 Task: Look for products in the category "Tofu & Meat Alternatives" from House Foods only.
Action: Mouse moved to (829, 288)
Screenshot: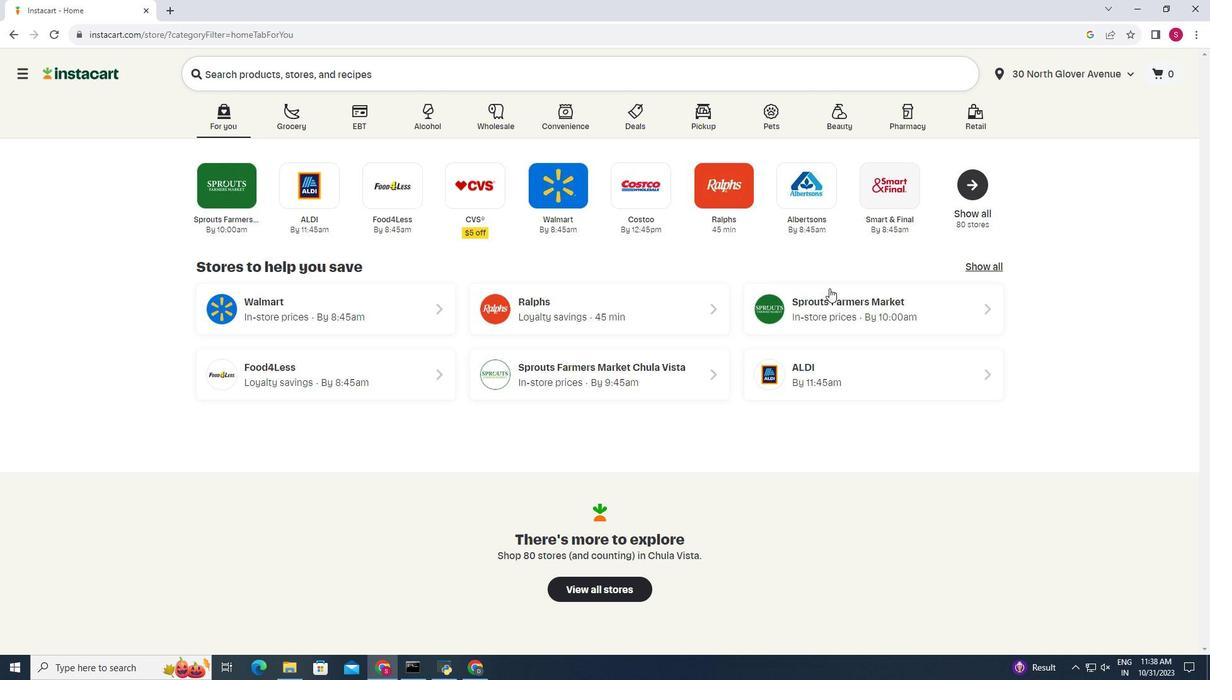 
Action: Mouse pressed left at (829, 288)
Screenshot: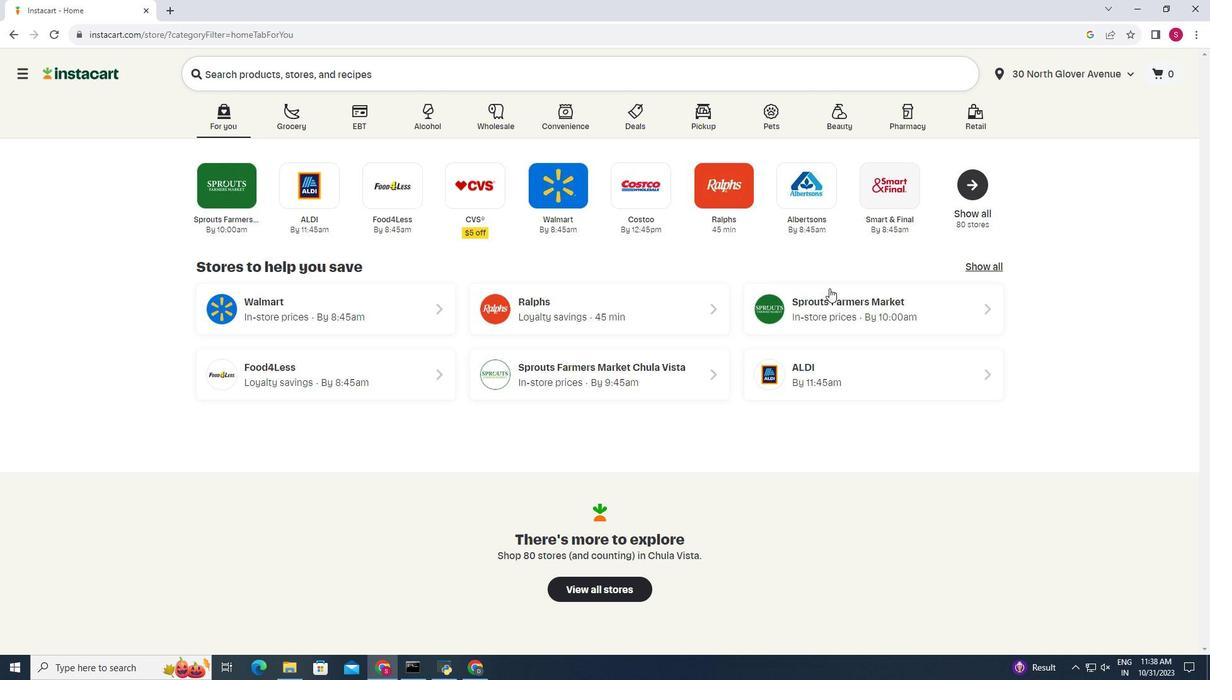 
Action: Mouse moved to (50, 552)
Screenshot: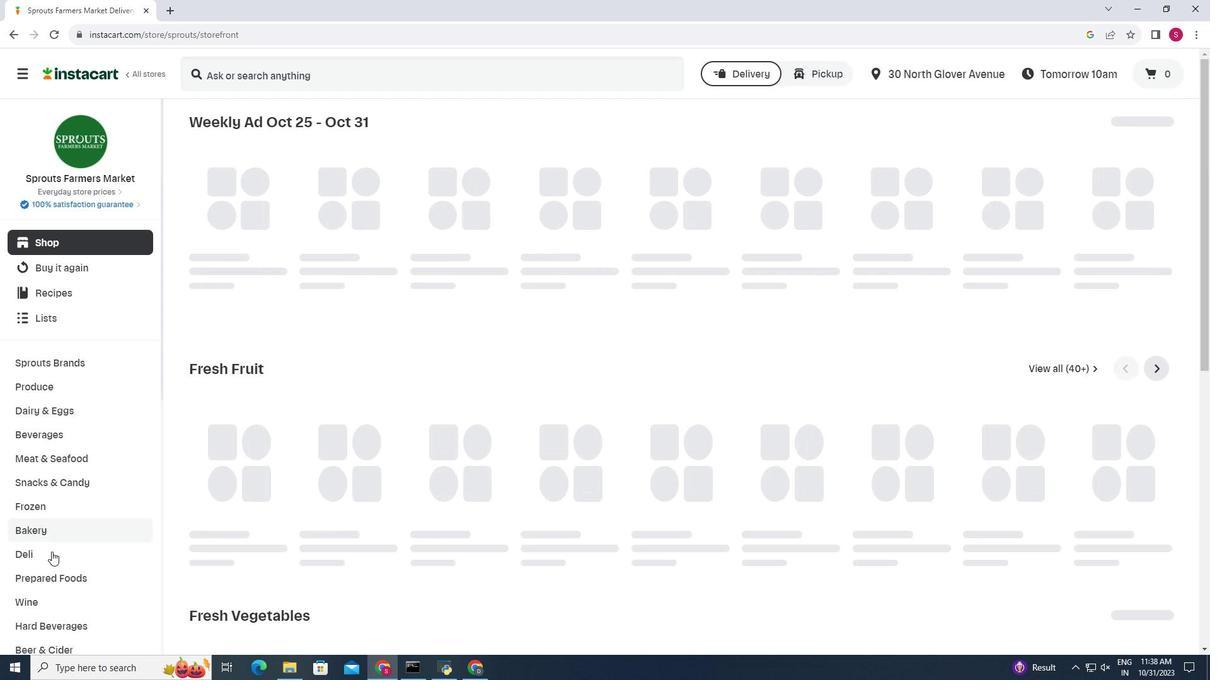 
Action: Mouse pressed left at (50, 552)
Screenshot: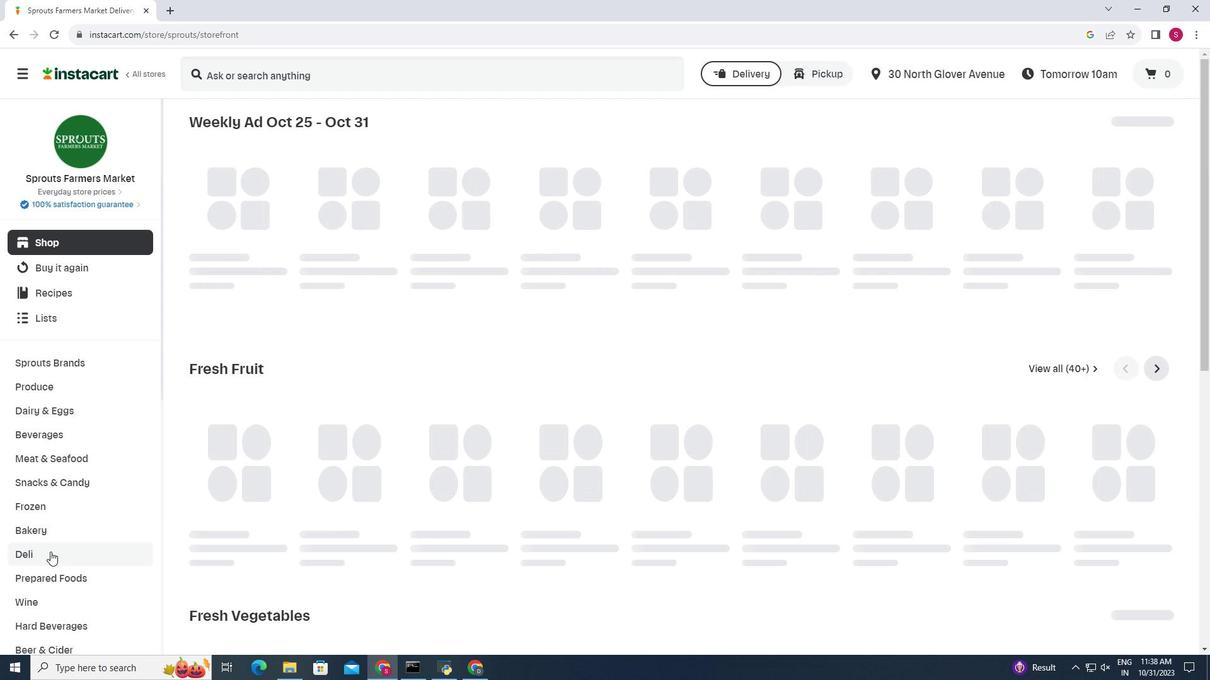 
Action: Mouse moved to (542, 147)
Screenshot: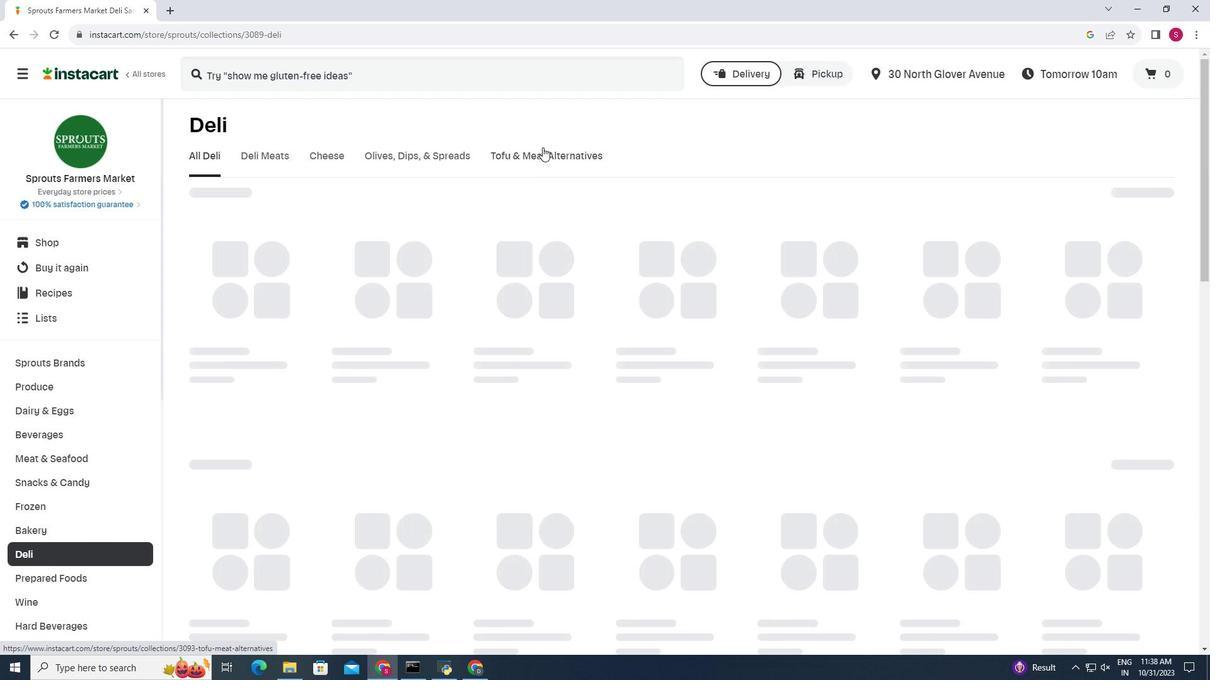 
Action: Mouse pressed left at (542, 147)
Screenshot: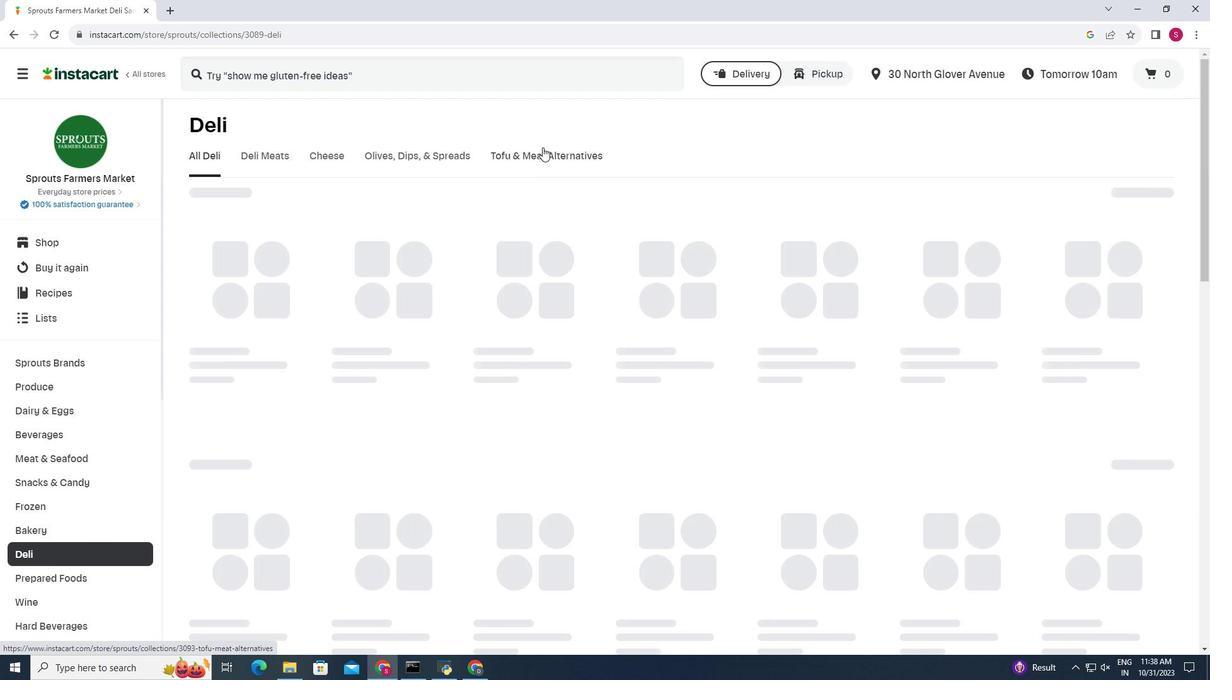 
Action: Mouse moved to (544, 150)
Screenshot: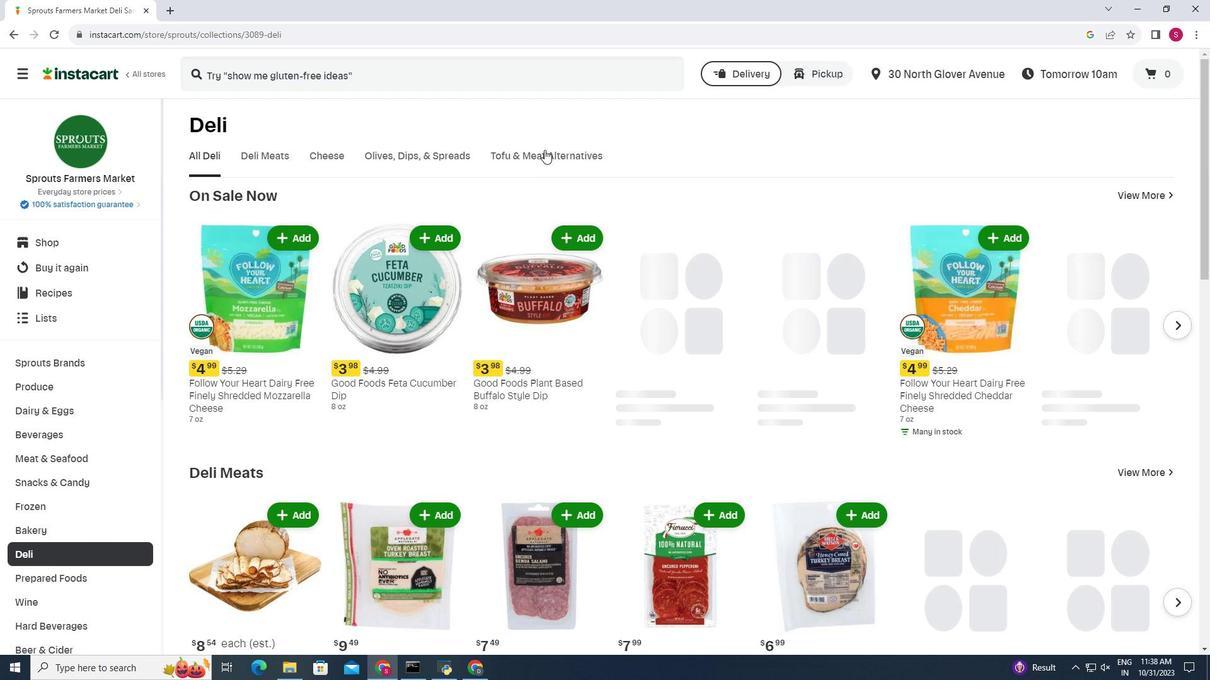 
Action: Mouse pressed left at (544, 150)
Screenshot: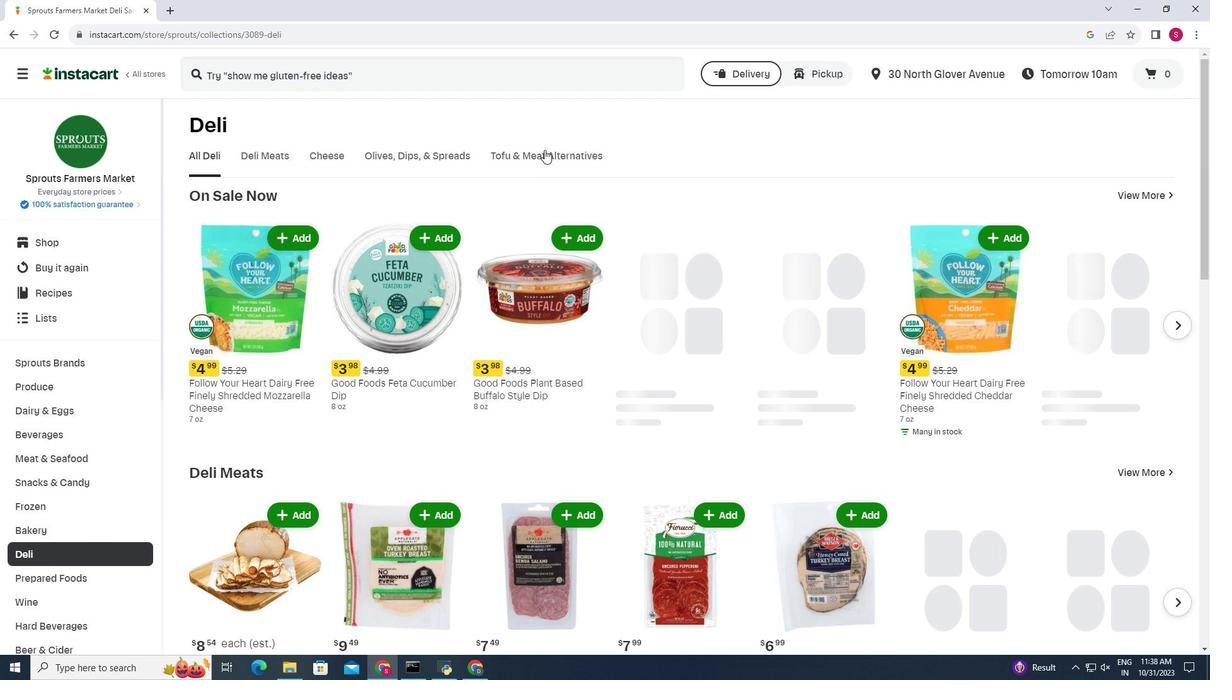 
Action: Mouse moved to (417, 262)
Screenshot: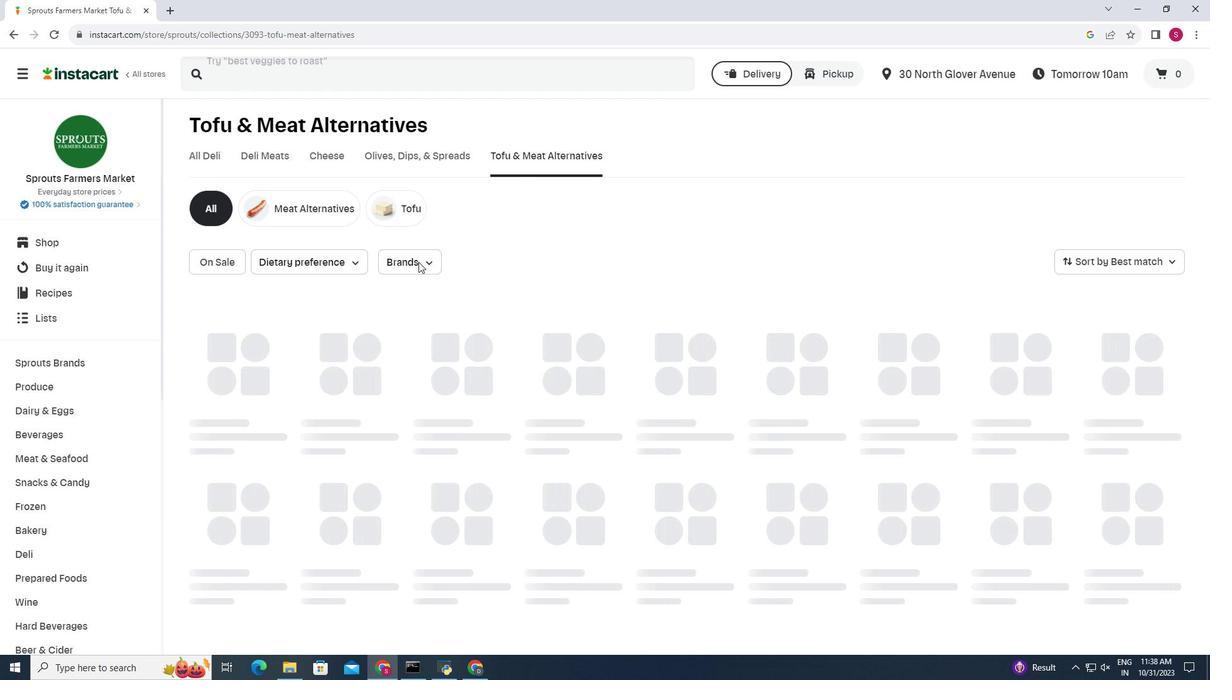 
Action: Mouse pressed left at (417, 262)
Screenshot: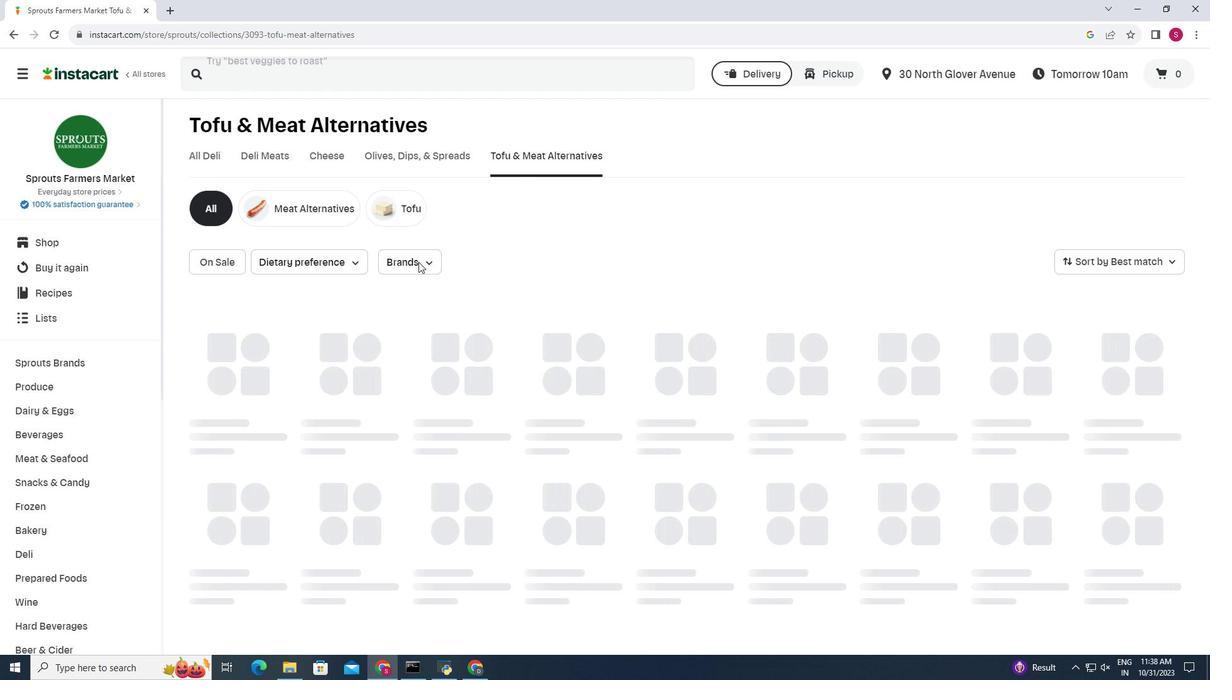 
Action: Mouse moved to (424, 312)
Screenshot: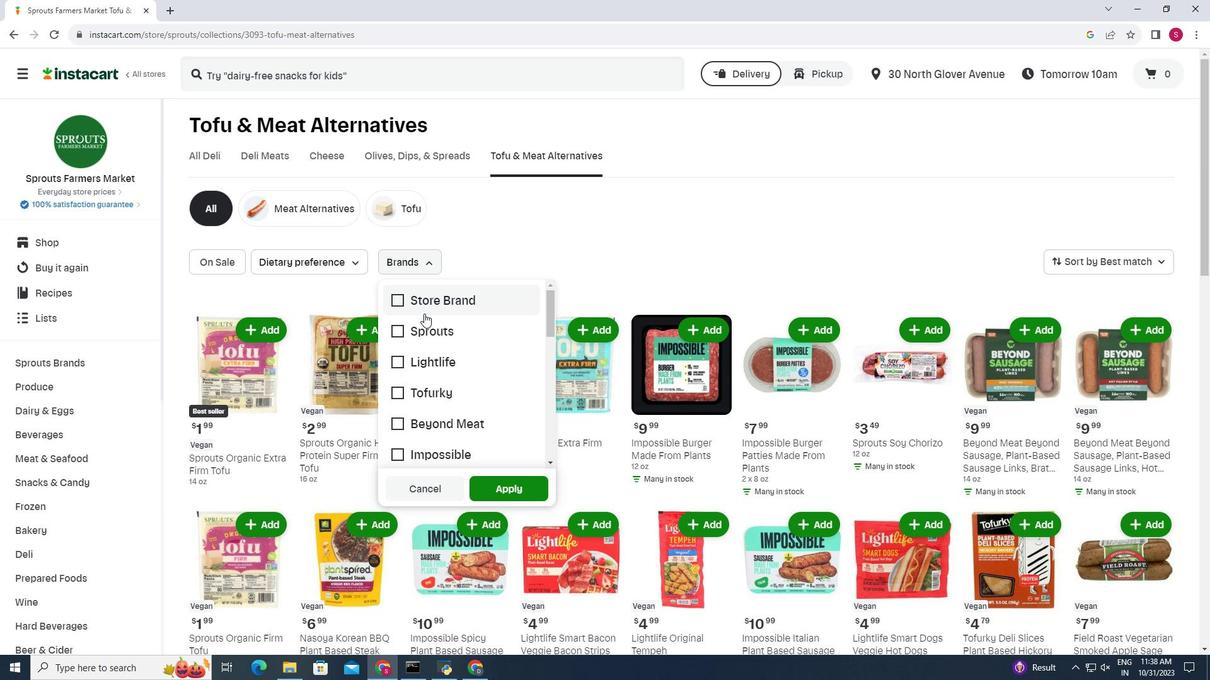 
Action: Mouse scrolled (424, 312) with delta (0, 0)
Screenshot: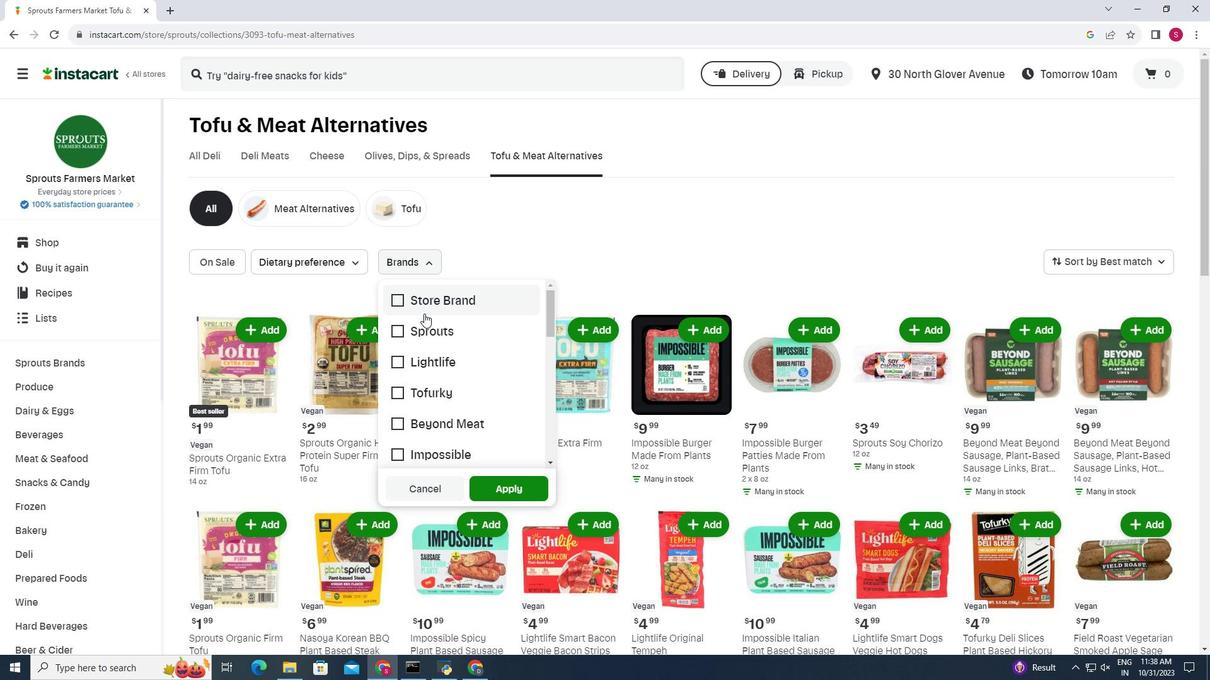 
Action: Mouse moved to (424, 315)
Screenshot: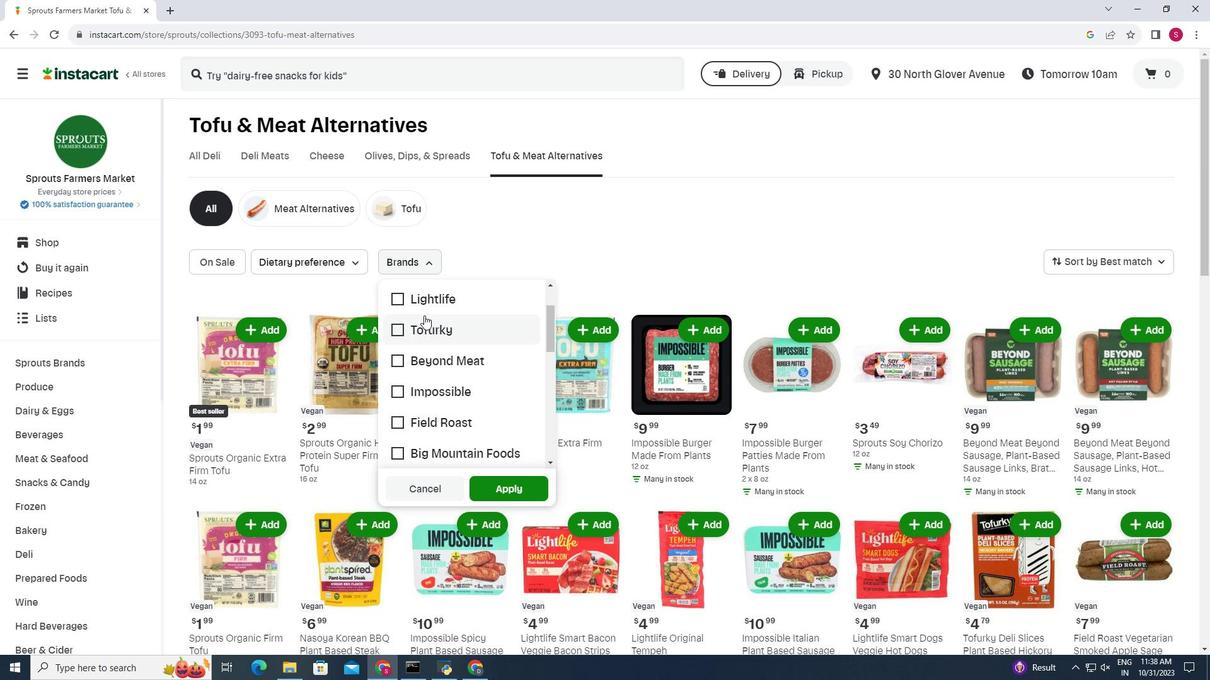 
Action: Mouse scrolled (424, 315) with delta (0, 0)
Screenshot: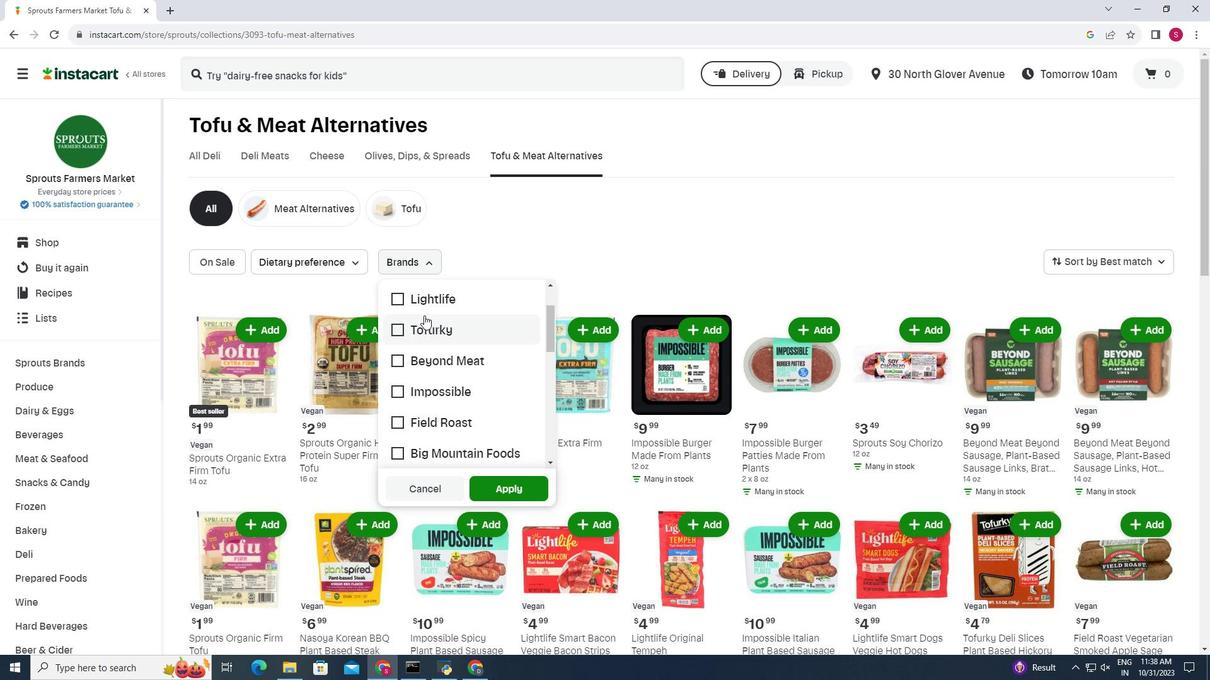
Action: Mouse moved to (424, 317)
Screenshot: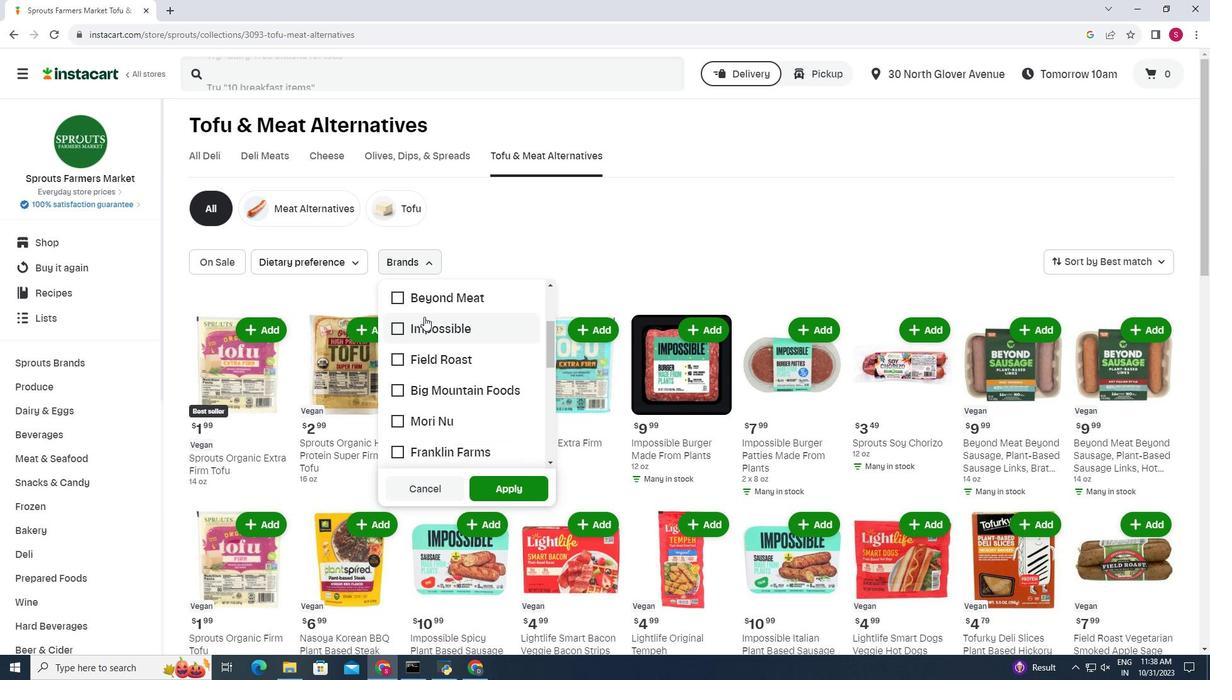 
Action: Mouse scrolled (424, 316) with delta (0, 0)
Screenshot: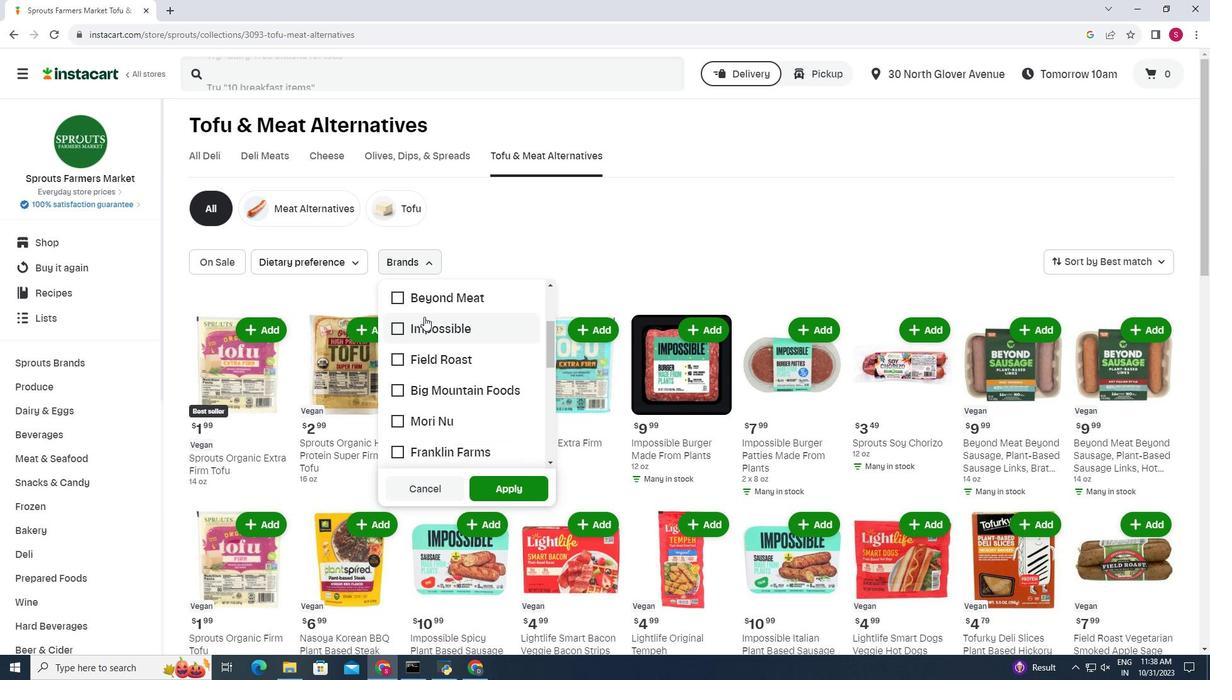 
Action: Mouse moved to (424, 317)
Screenshot: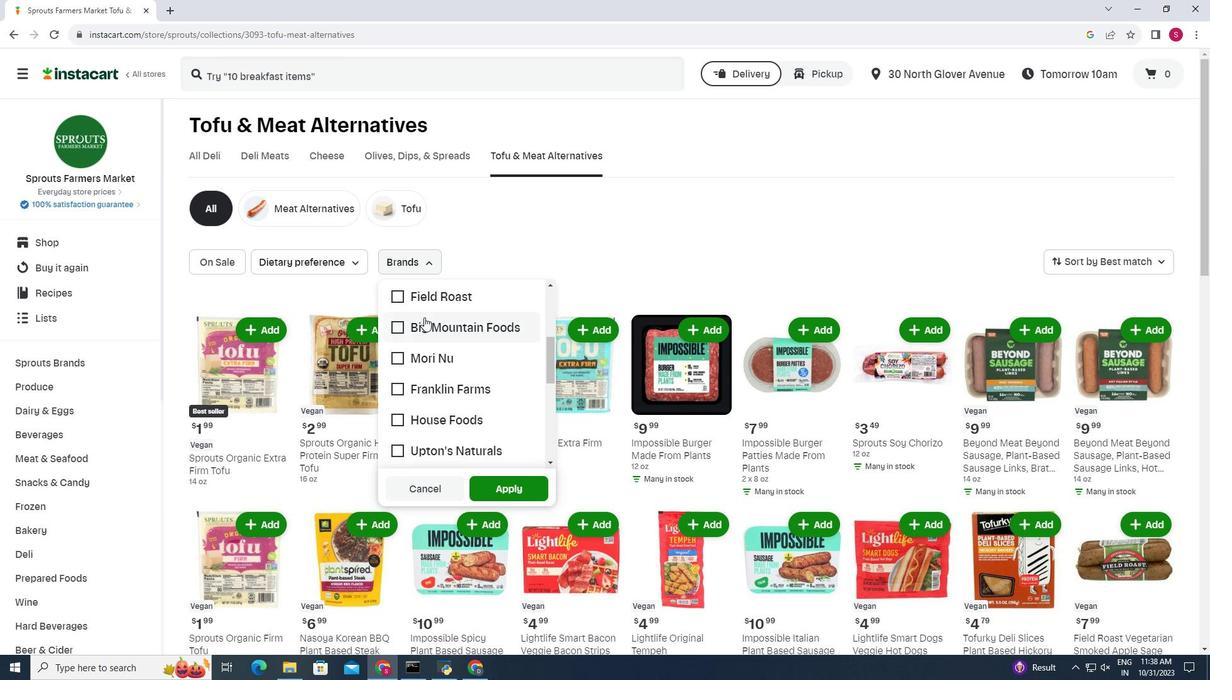 
Action: Mouse scrolled (424, 317) with delta (0, 0)
Screenshot: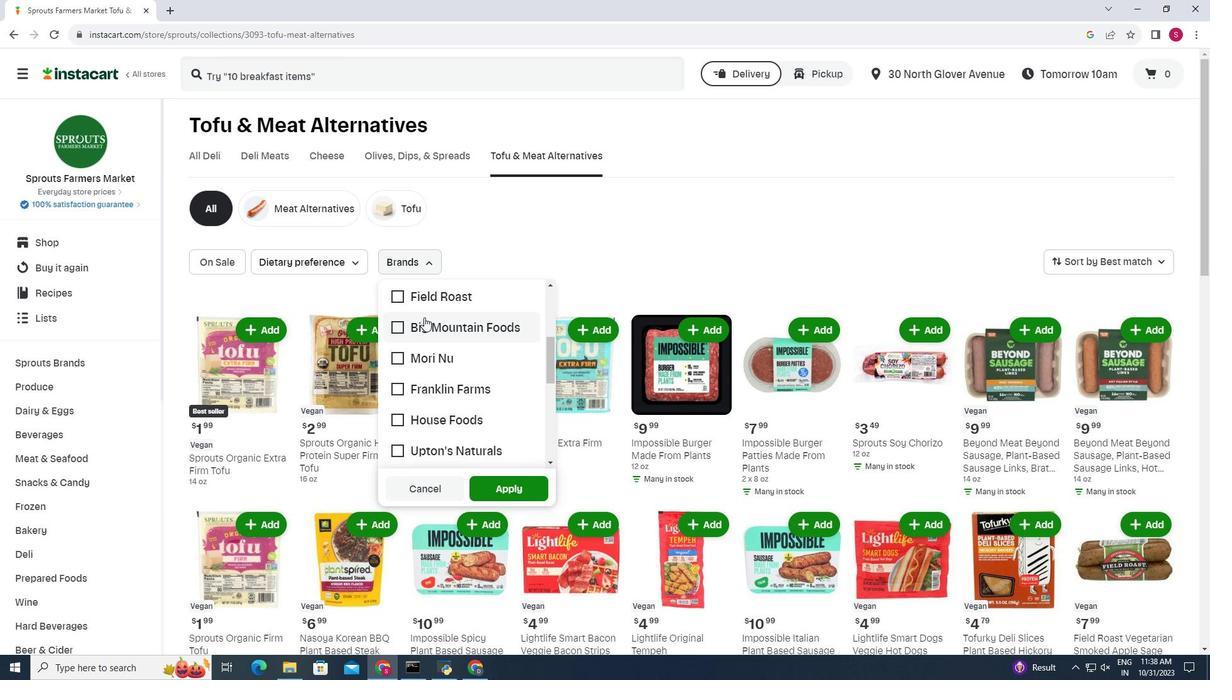 
Action: Mouse moved to (396, 356)
Screenshot: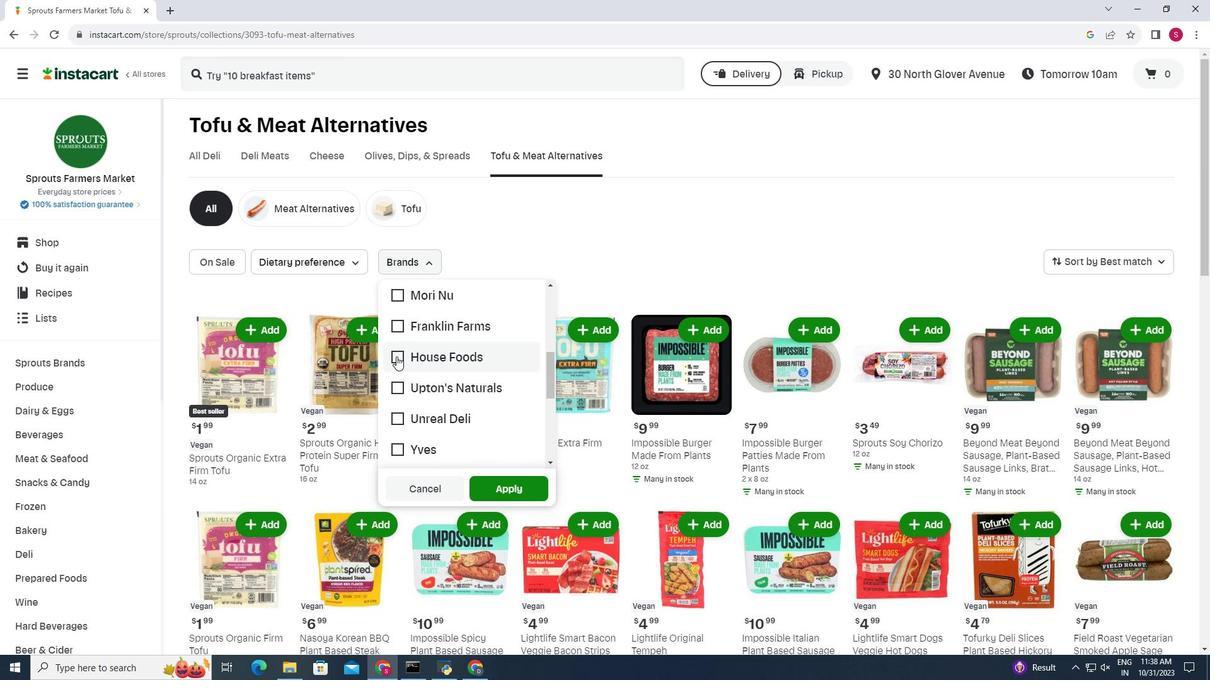 
Action: Mouse pressed left at (396, 356)
Screenshot: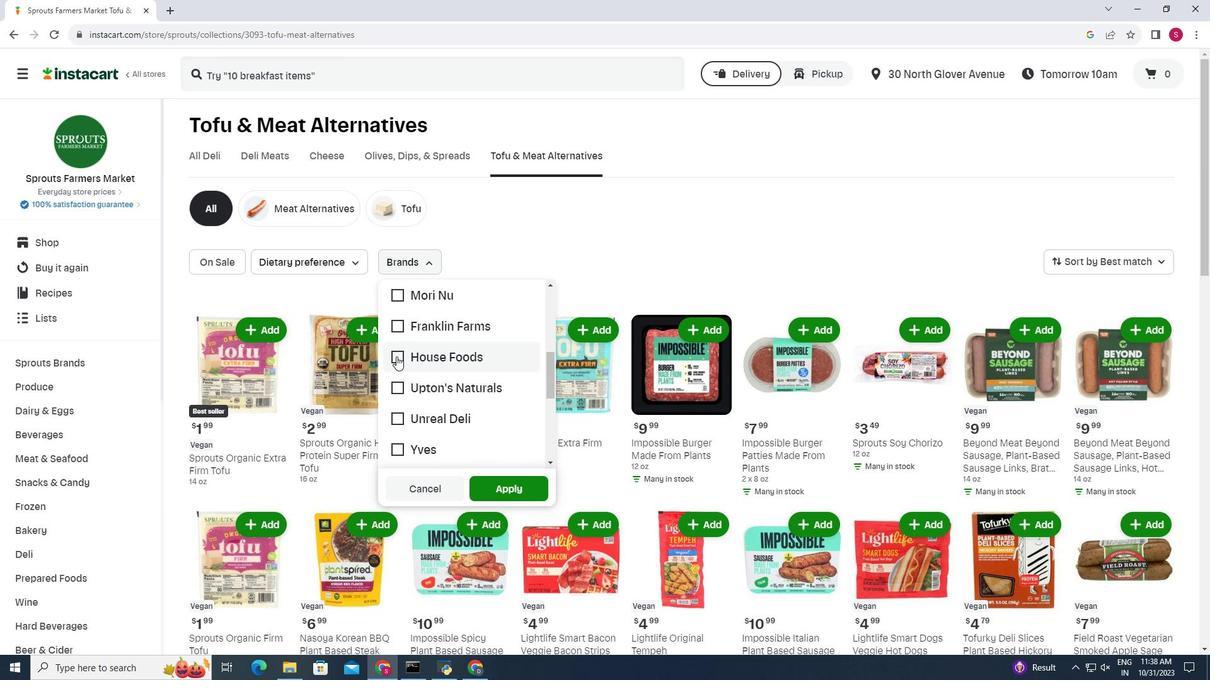 
Action: Mouse moved to (487, 477)
Screenshot: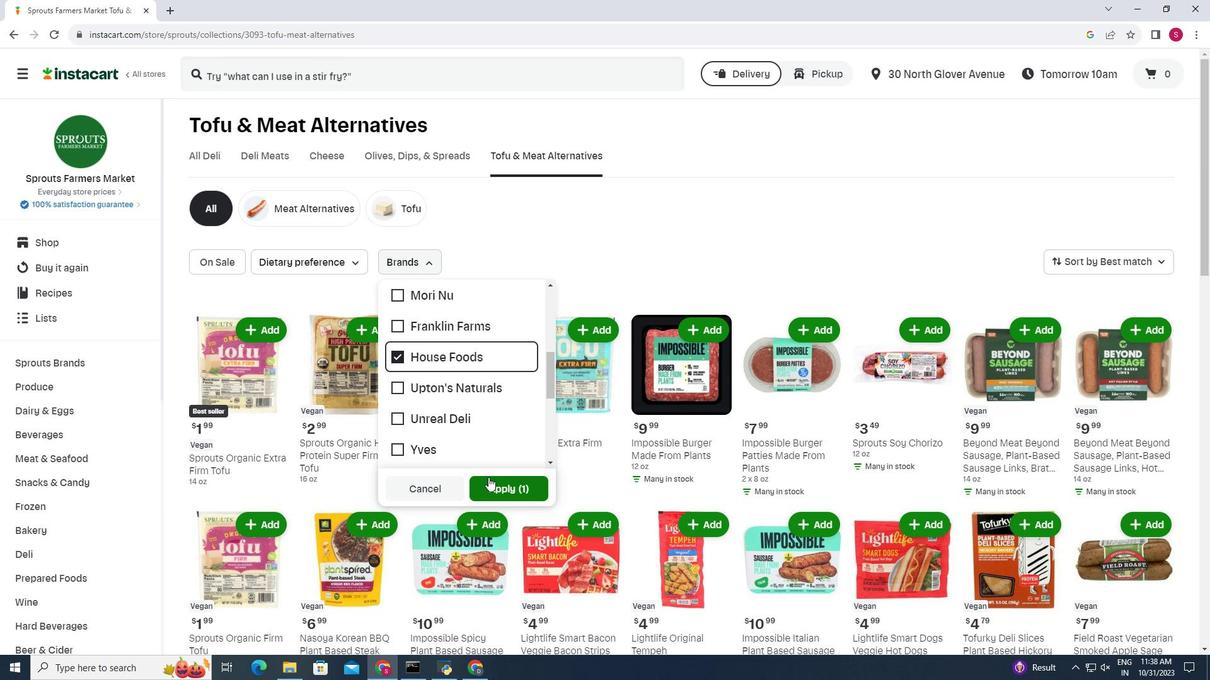 
Action: Mouse pressed left at (487, 477)
Screenshot: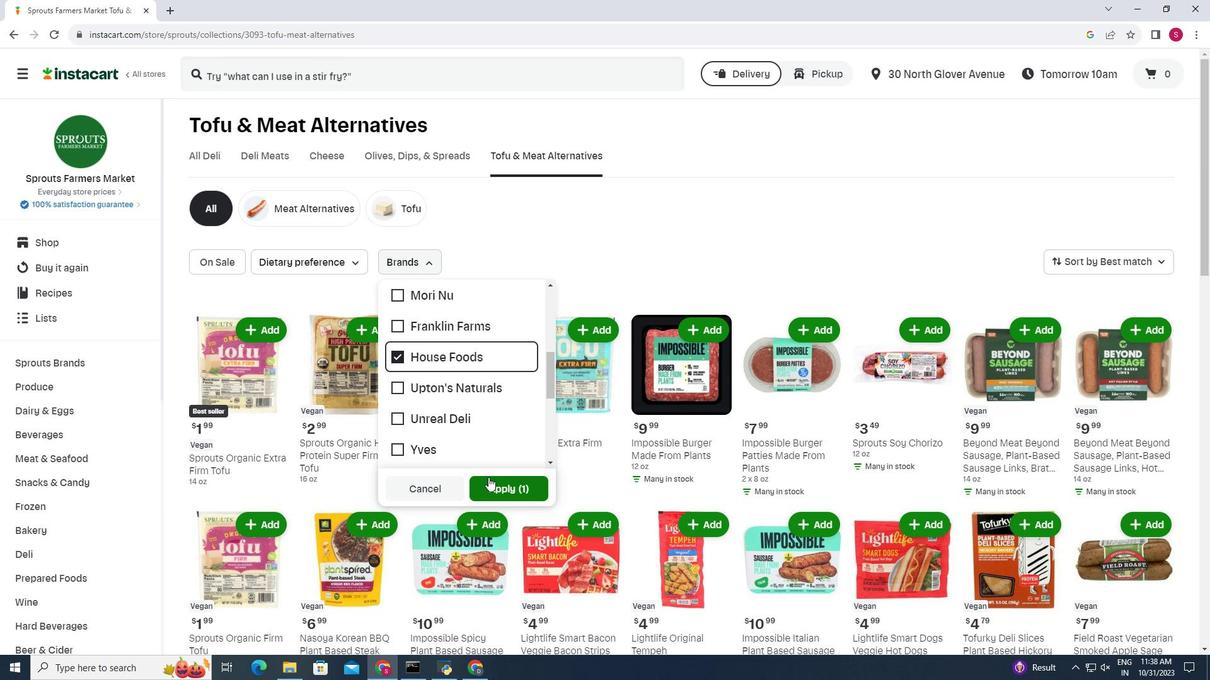 
Action: Mouse moved to (695, 310)
Screenshot: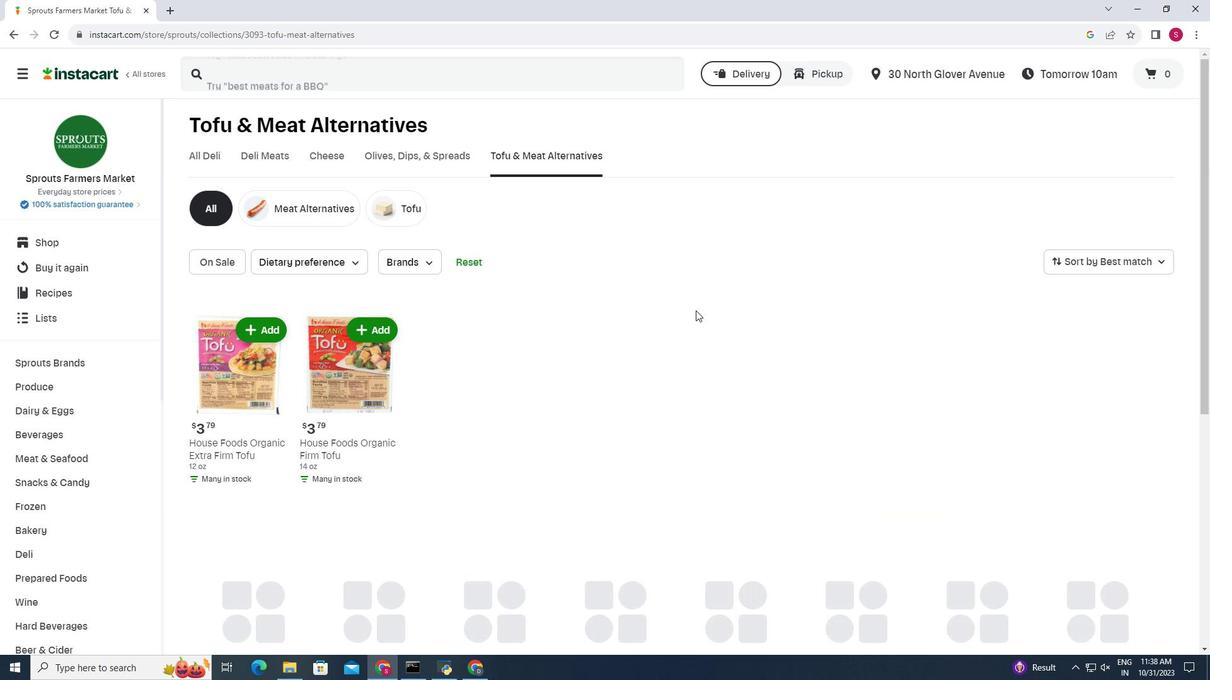 
Action: Mouse scrolled (695, 310) with delta (0, 0)
Screenshot: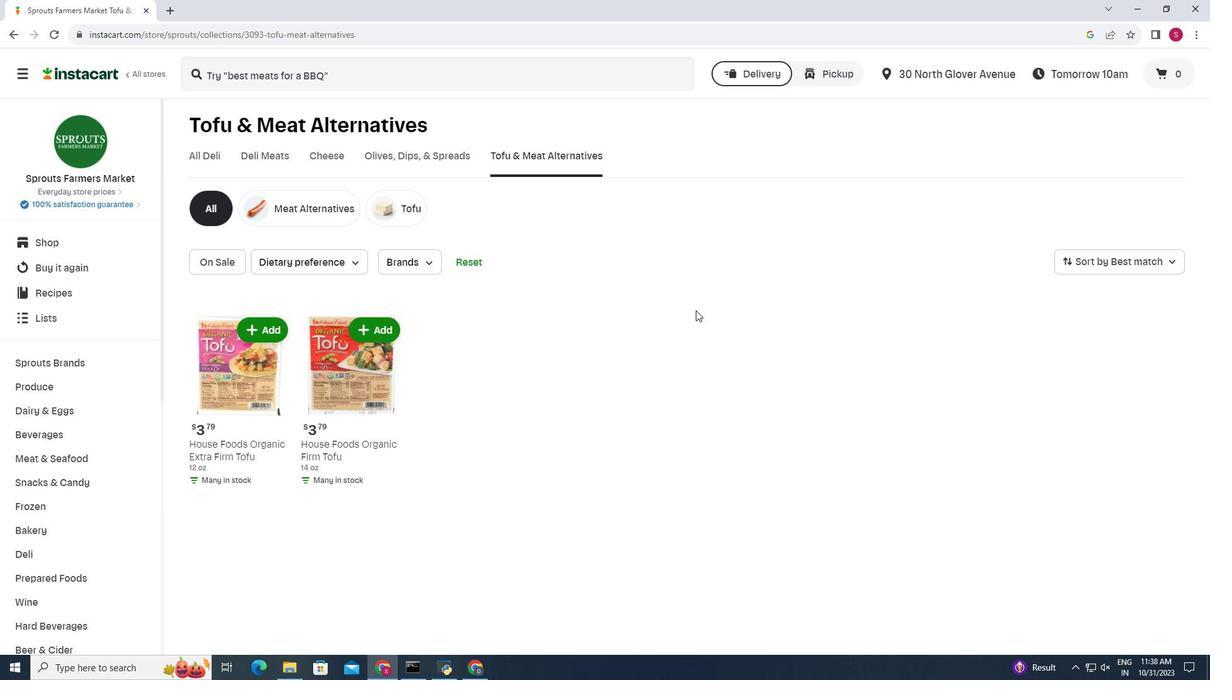
Action: Mouse scrolled (695, 310) with delta (0, 0)
Screenshot: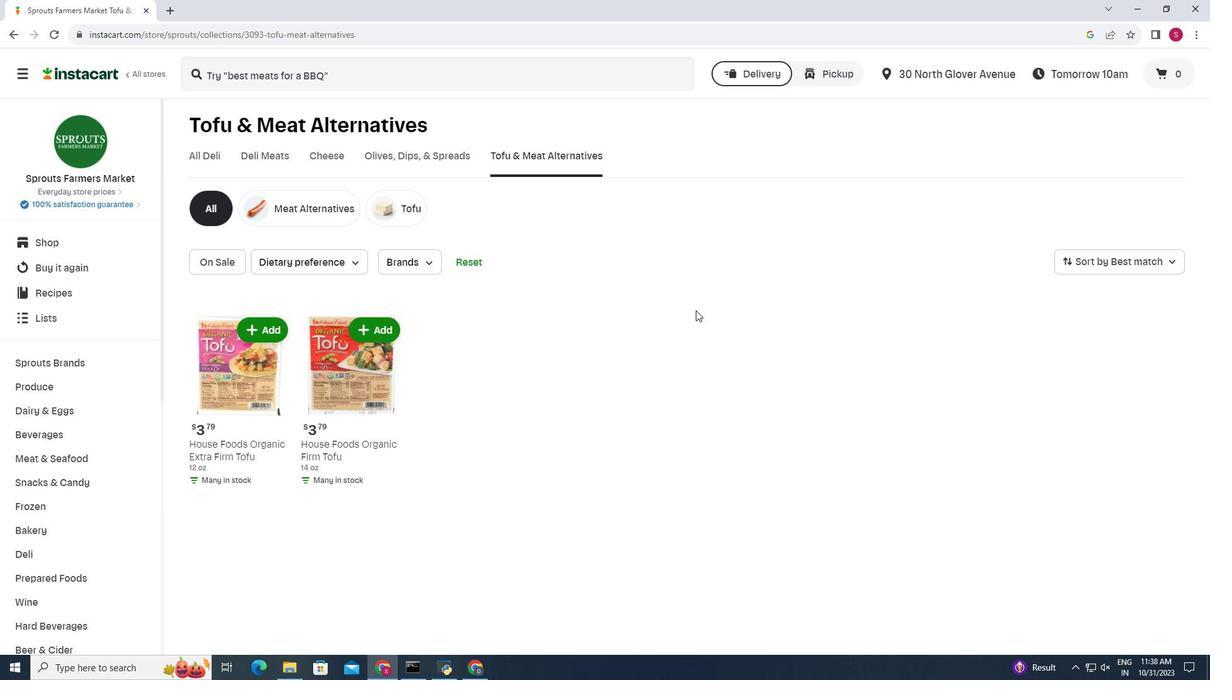 
Action: Mouse scrolled (695, 310) with delta (0, 0)
Screenshot: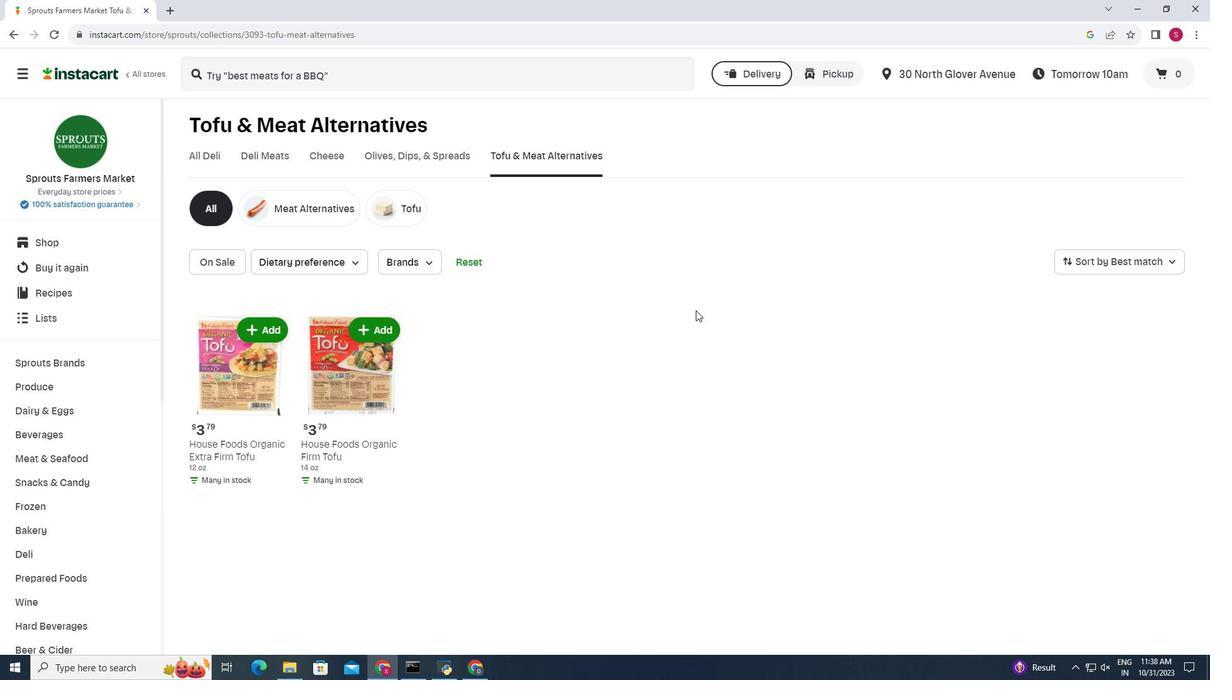 
Action: Mouse scrolled (695, 310) with delta (0, 0)
Screenshot: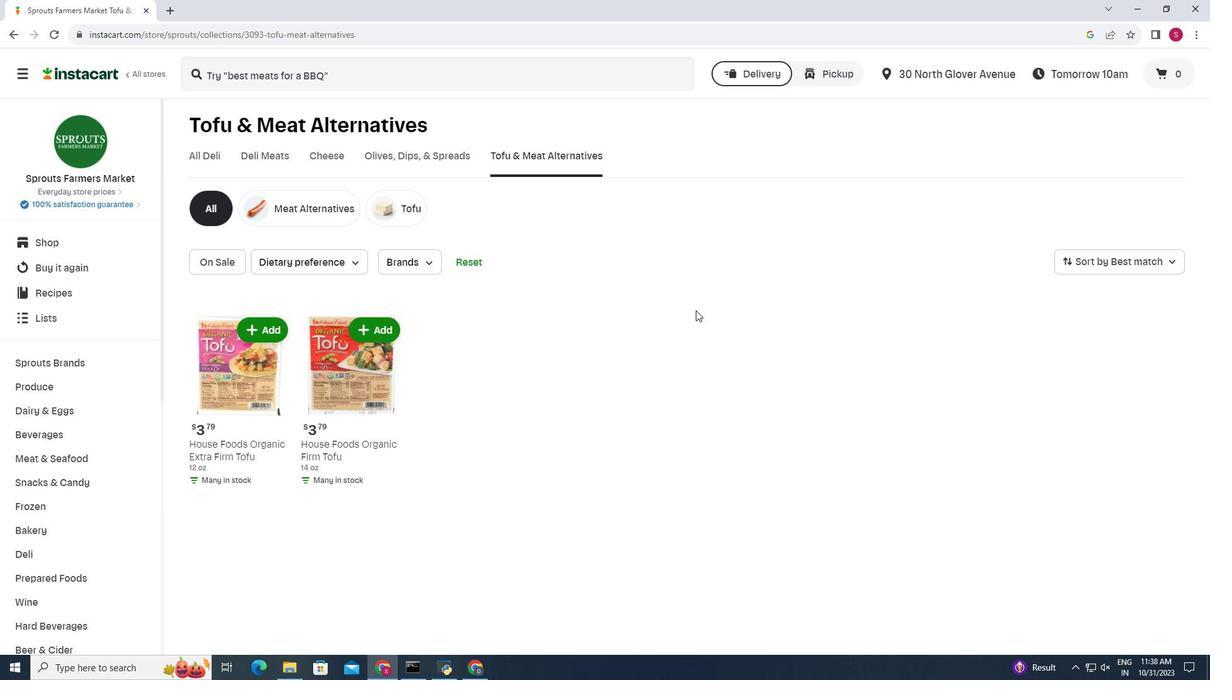 
